 Task: Add Bulk Foods Organic Dark Chocolate Cranberries to the cart.
Action: Mouse moved to (22, 64)
Screenshot: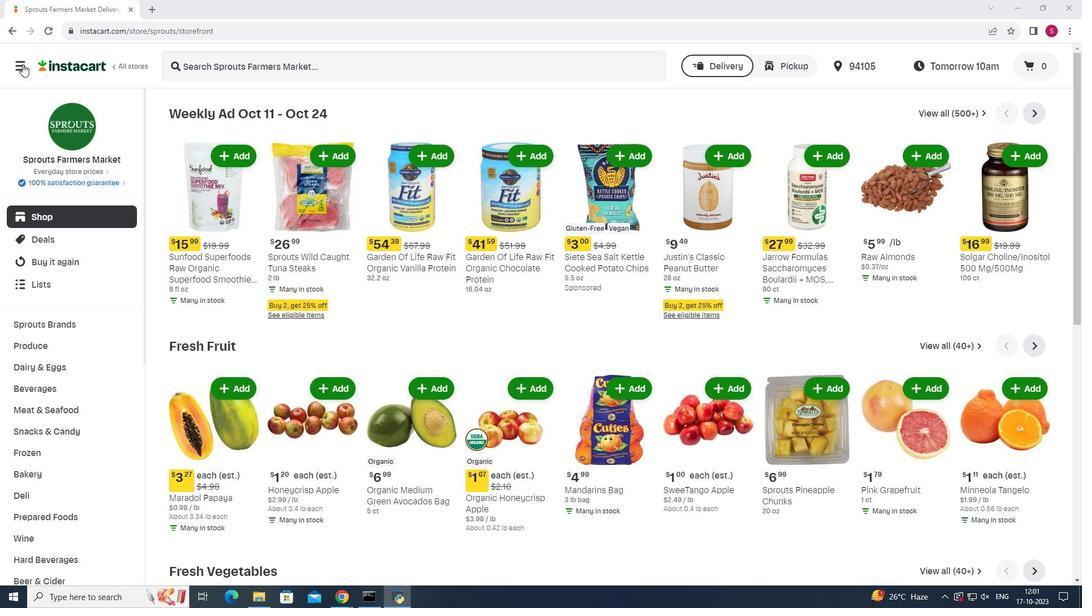 
Action: Mouse pressed left at (22, 64)
Screenshot: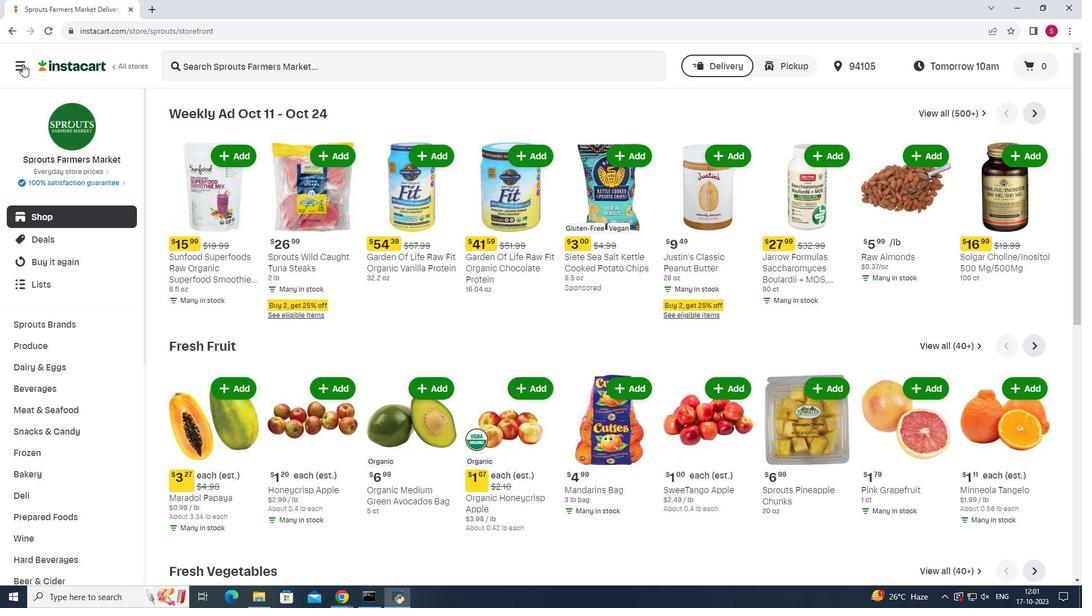 
Action: Mouse moved to (65, 298)
Screenshot: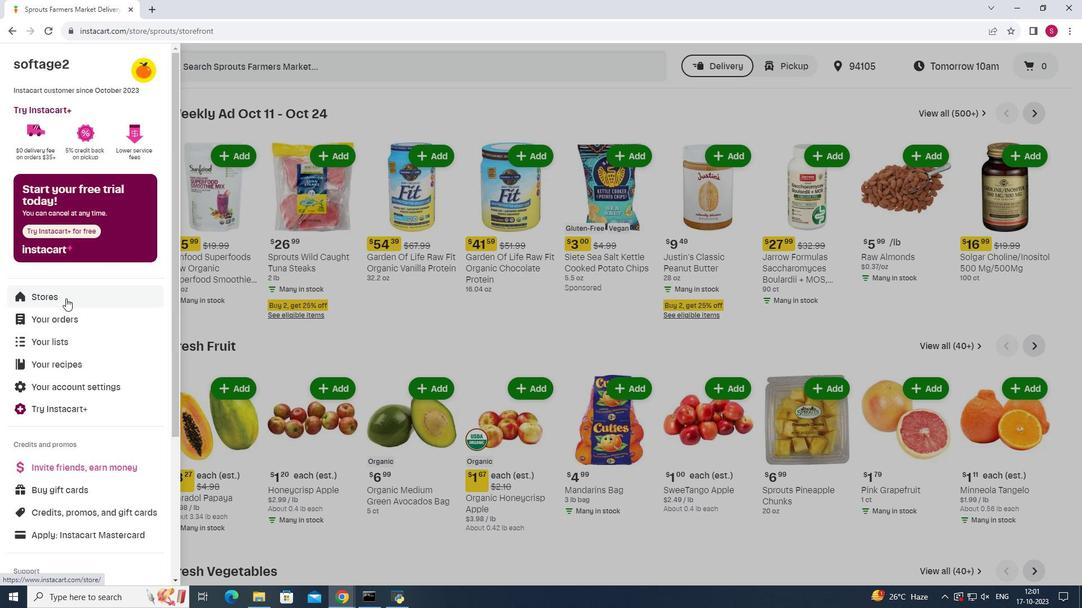 
Action: Mouse pressed left at (65, 298)
Screenshot: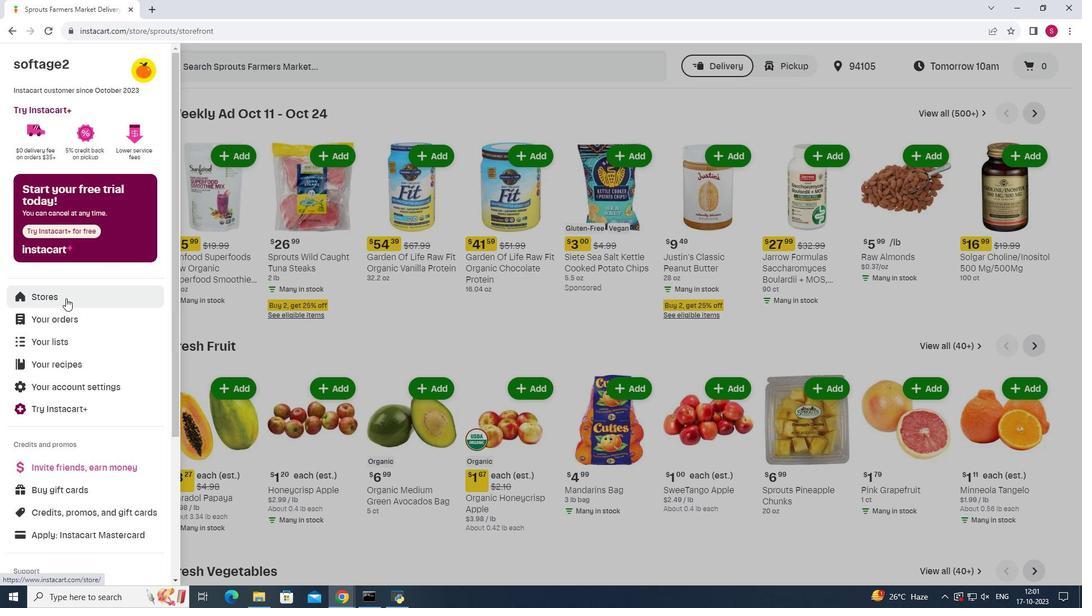 
Action: Mouse moved to (266, 105)
Screenshot: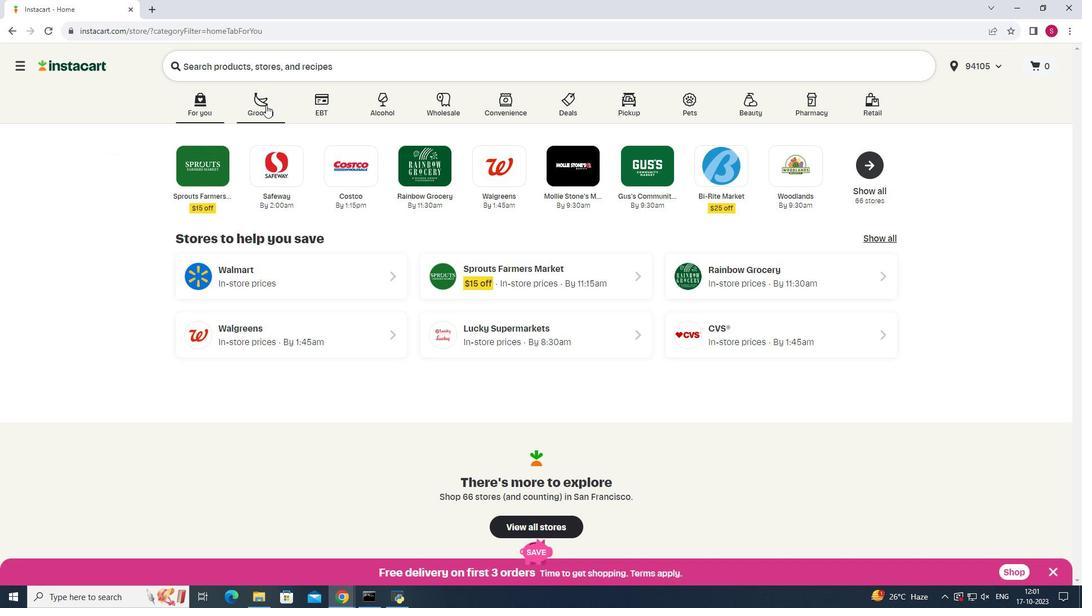 
Action: Mouse pressed left at (266, 105)
Screenshot: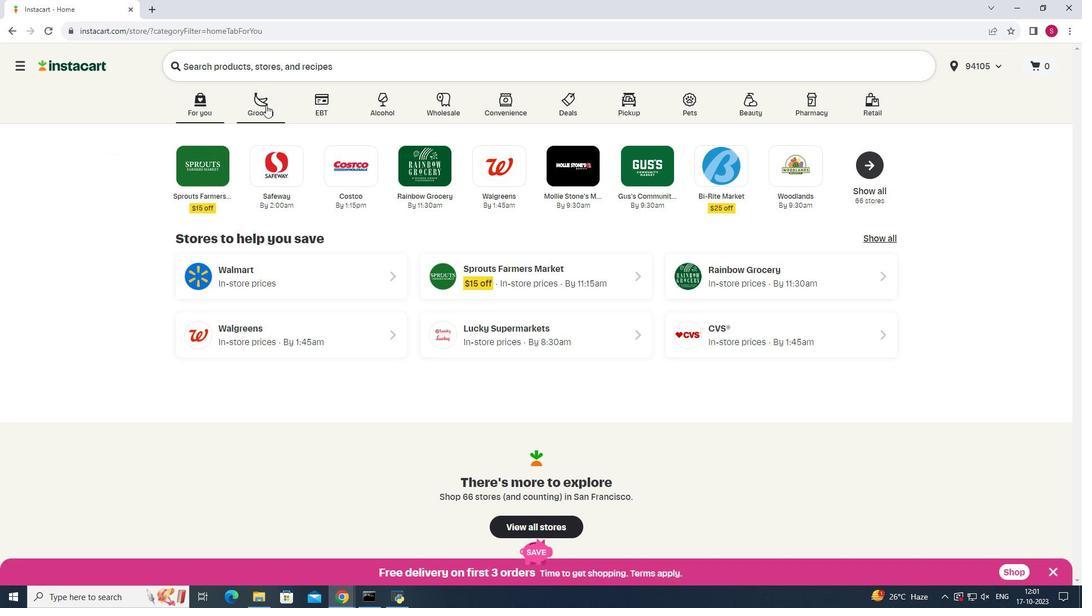 
Action: Mouse moved to (795, 148)
Screenshot: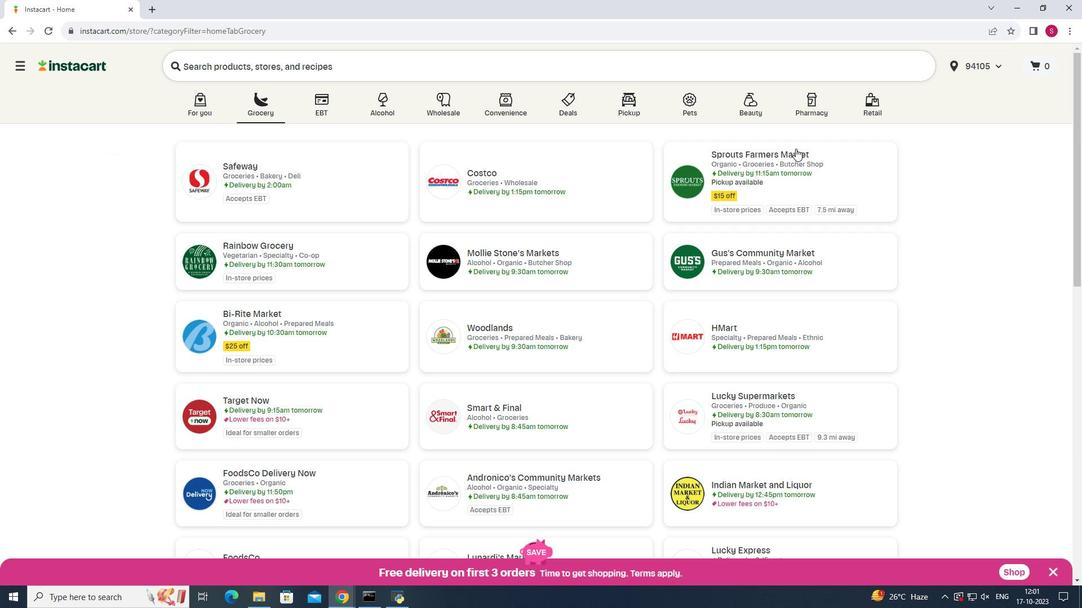 
Action: Mouse pressed left at (795, 148)
Screenshot: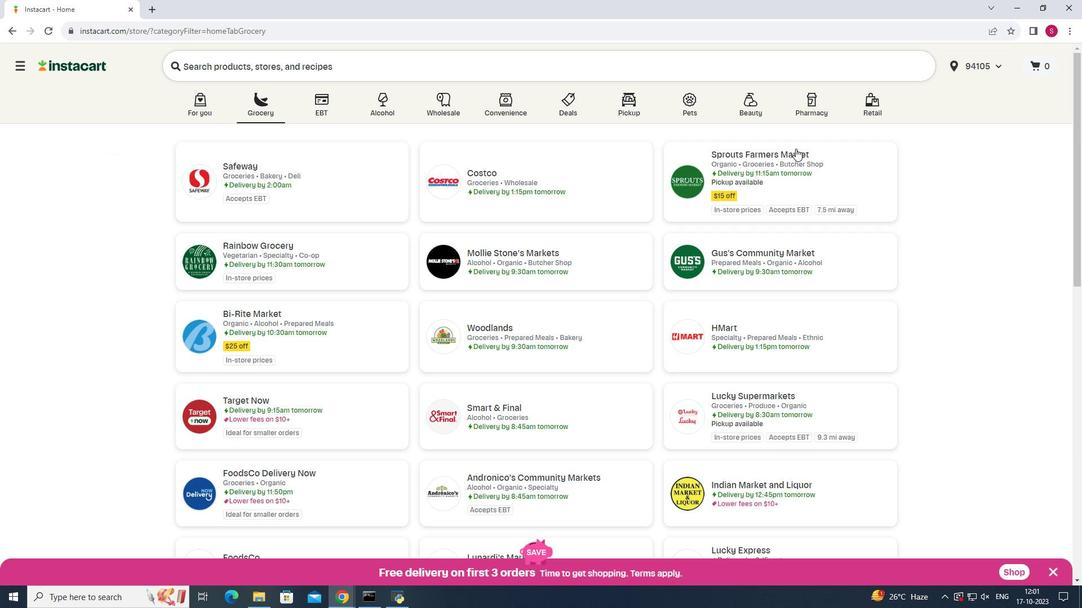 
Action: Mouse moved to (55, 425)
Screenshot: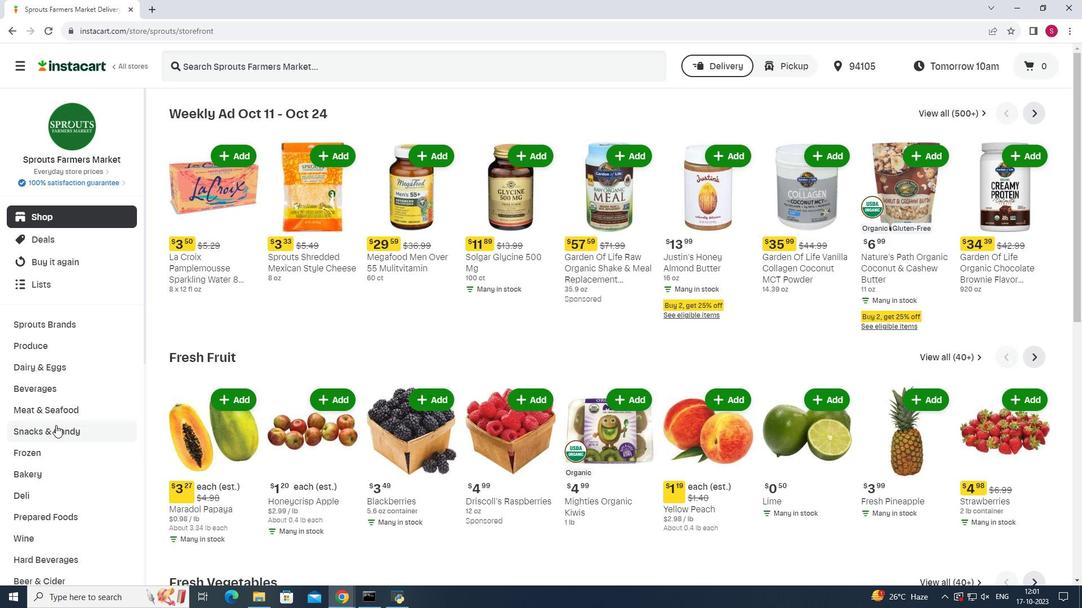 
Action: Mouse pressed left at (55, 425)
Screenshot: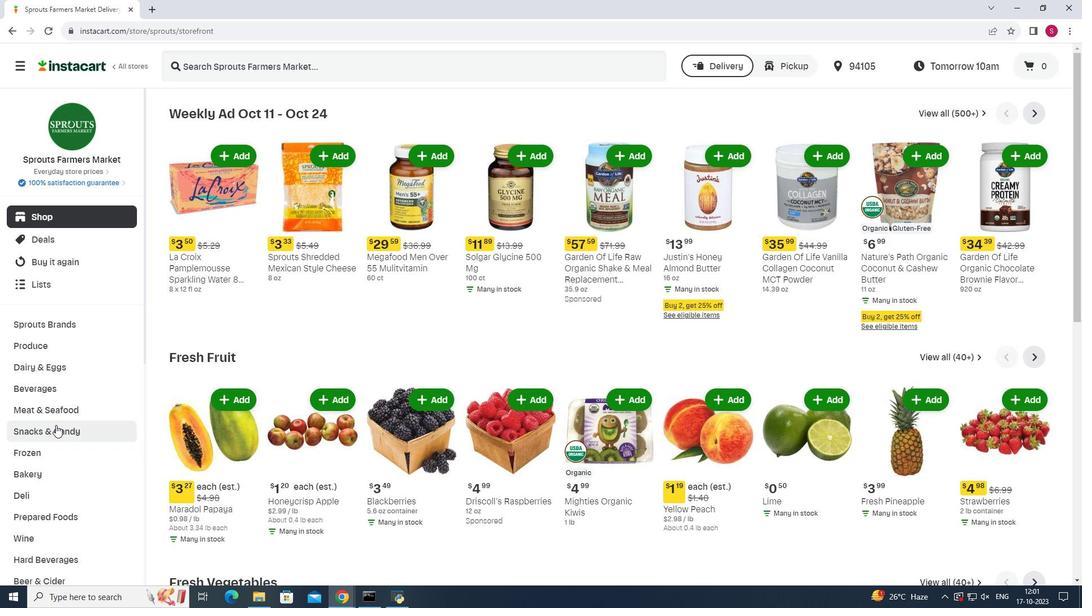
Action: Mouse moved to (329, 139)
Screenshot: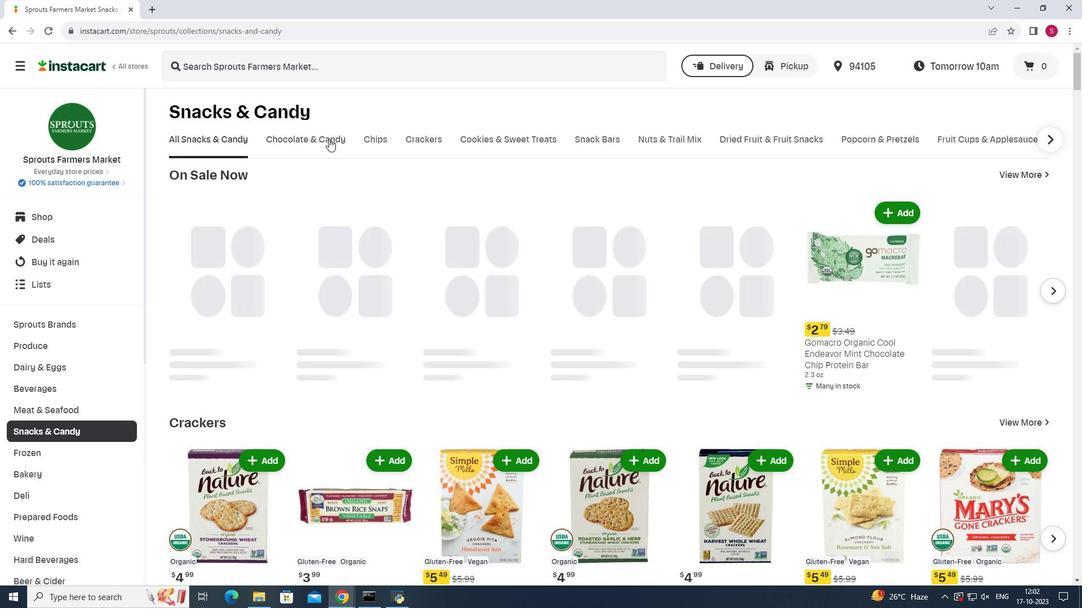 
Action: Mouse pressed left at (329, 139)
Screenshot: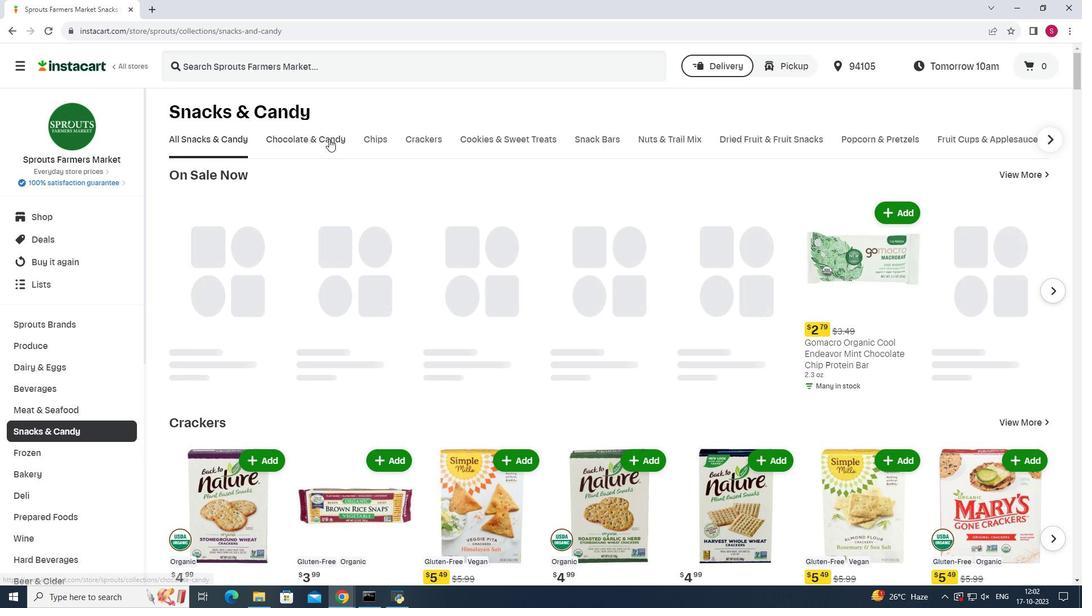 
Action: Mouse moved to (291, 185)
Screenshot: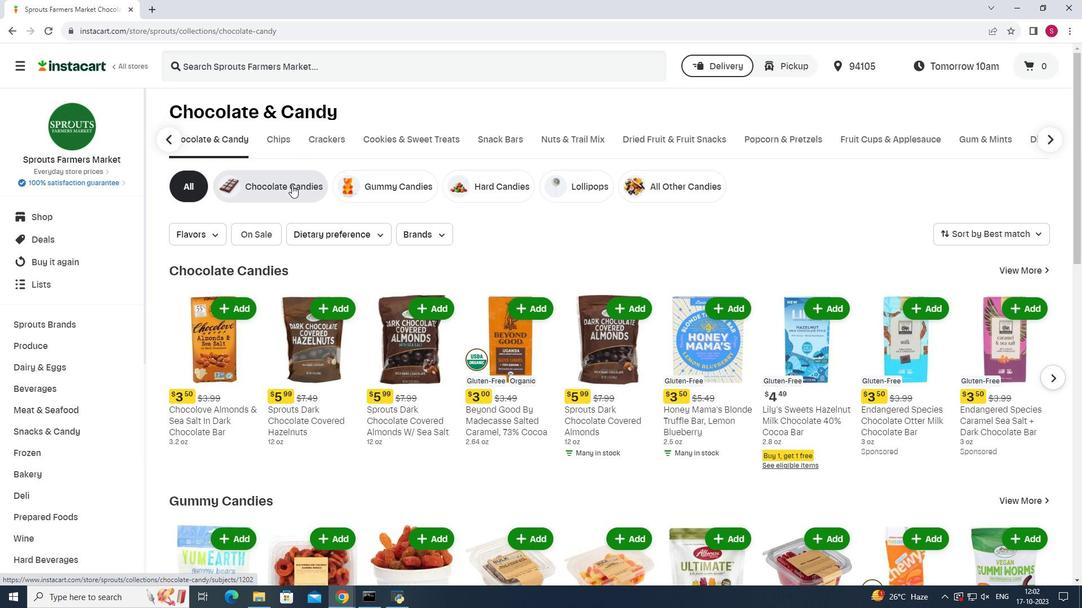 
Action: Mouse pressed left at (291, 185)
Screenshot: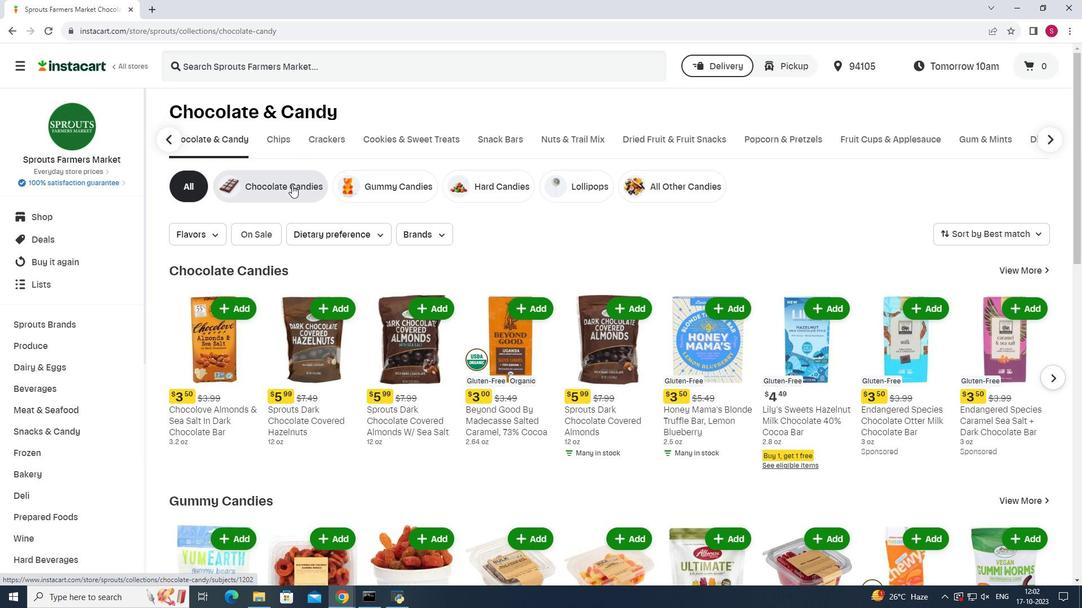 
Action: Mouse moved to (393, 63)
Screenshot: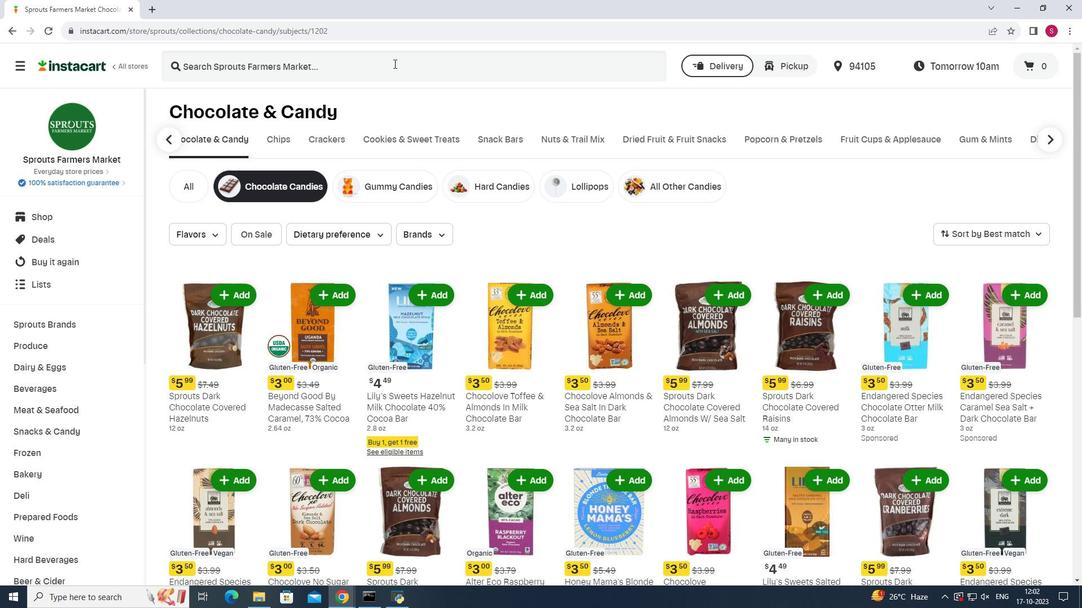 
Action: Mouse pressed left at (393, 63)
Screenshot: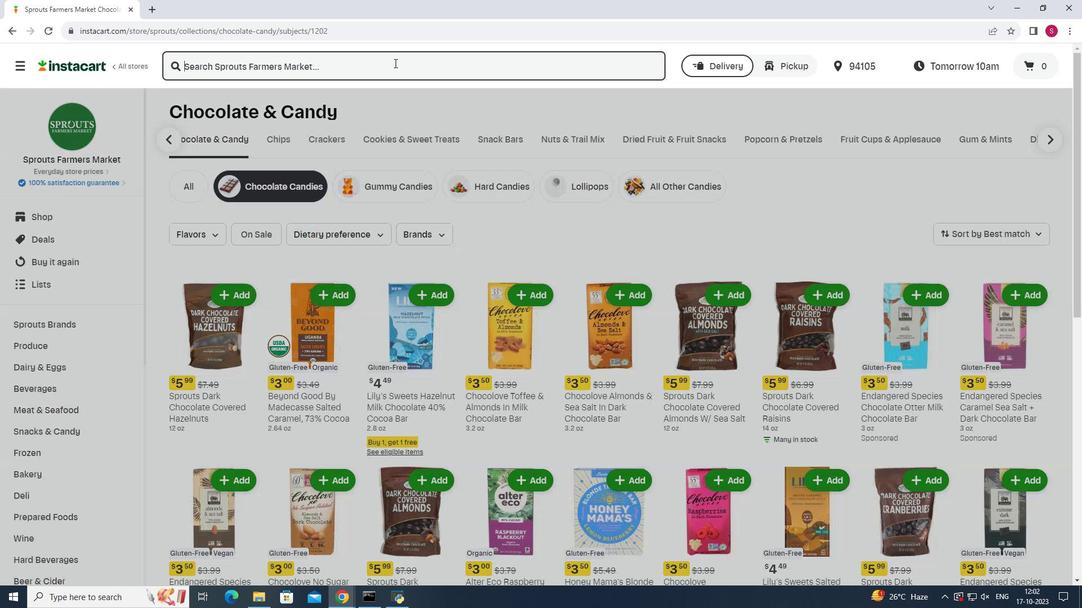 
Action: Mouse moved to (394, 63)
Screenshot: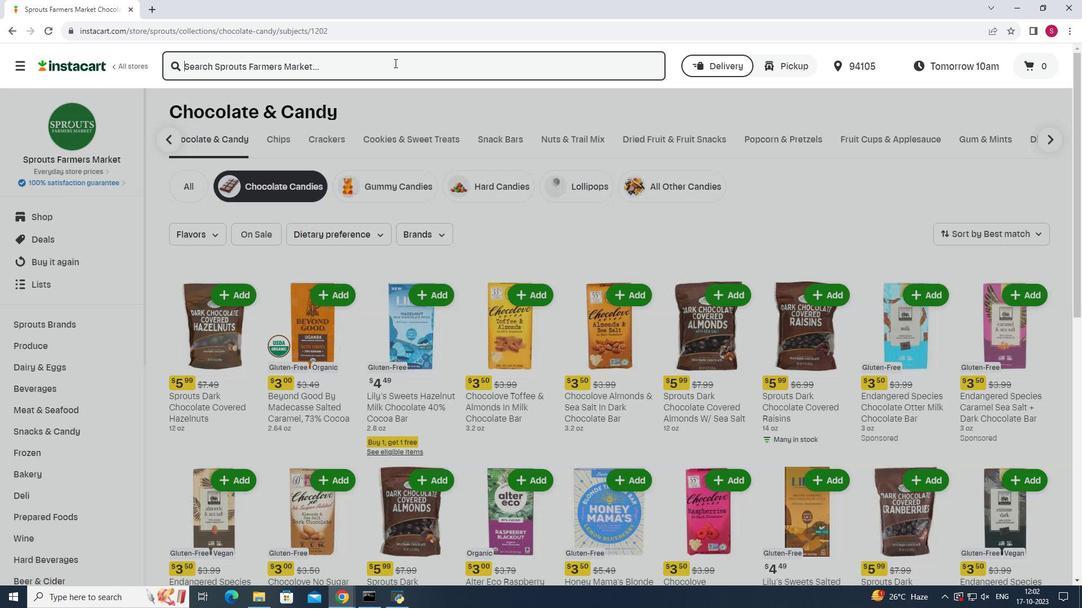 
Action: Key pressed <Key.shift>Bulk<Key.space><Key.shift>Foods<Key.space><Key.shift>Organic<Key.space><Key.shift>Dark<Key.space><Key.shift>Chocolate<Key.space><Key.shift>Cranberries<Key.enter>
Screenshot: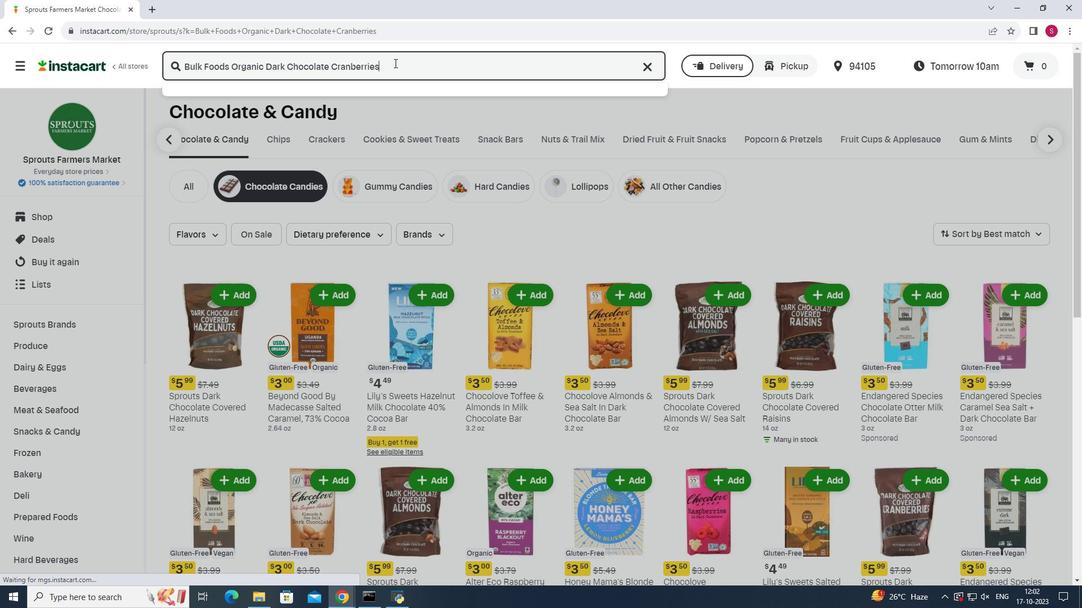 
Action: Mouse moved to (661, 180)
Screenshot: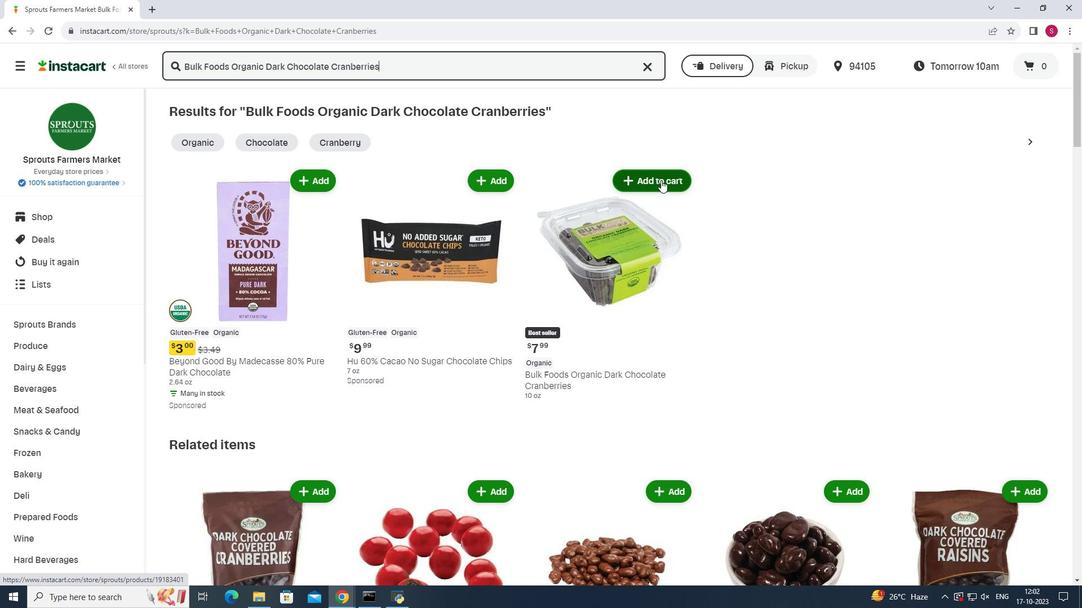 
Action: Mouse pressed left at (661, 180)
Screenshot: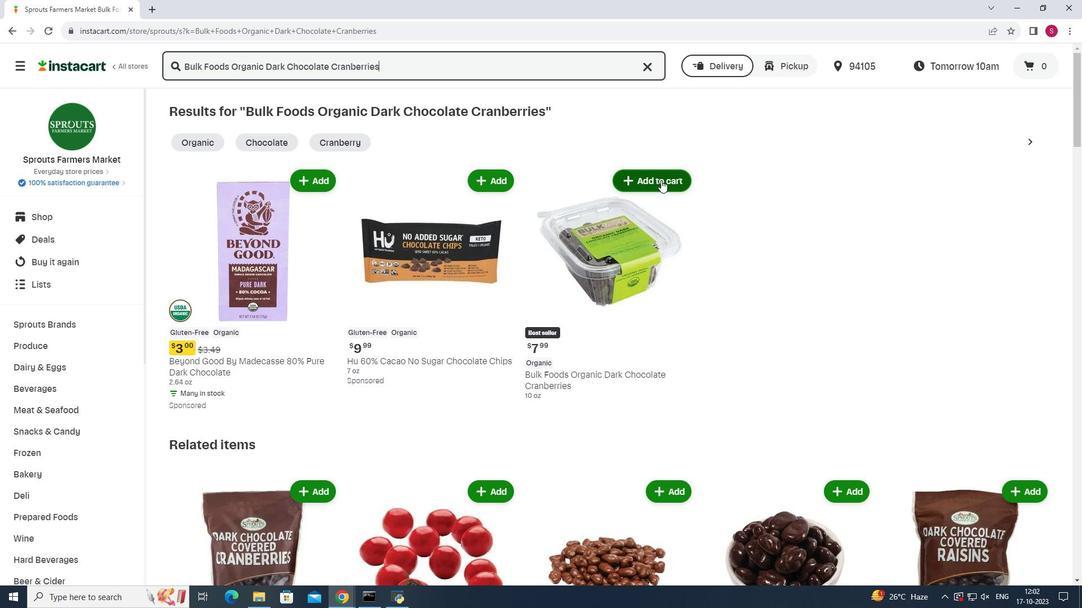 
Action: Mouse moved to (785, 184)
Screenshot: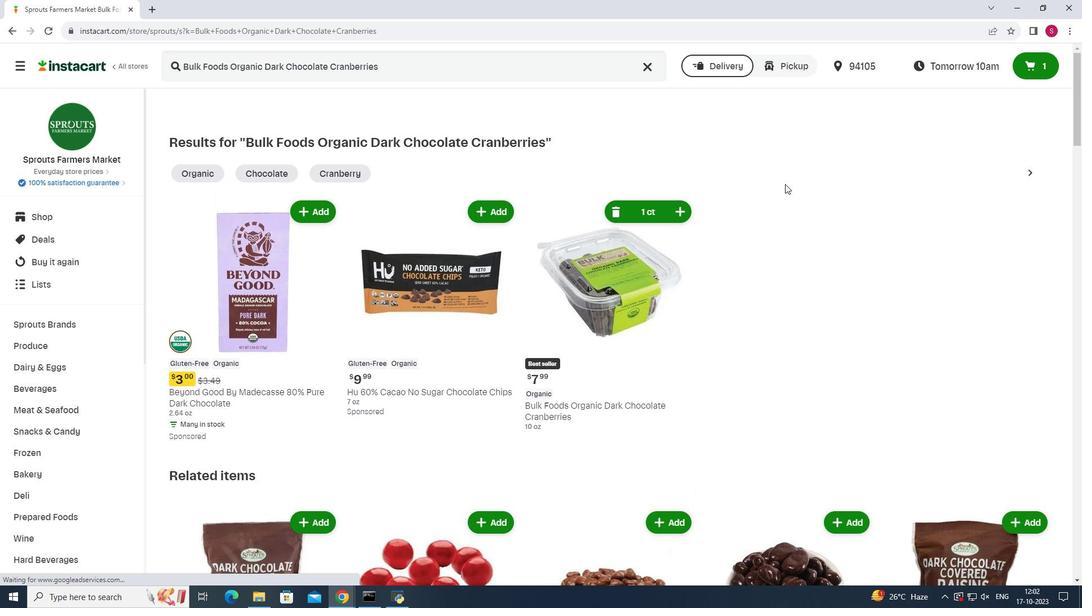 
